 Task: Change the ScreenTip style in Outlook to 'Don't show ScreenTips'.
Action: Mouse moved to (44, 24)
Screenshot: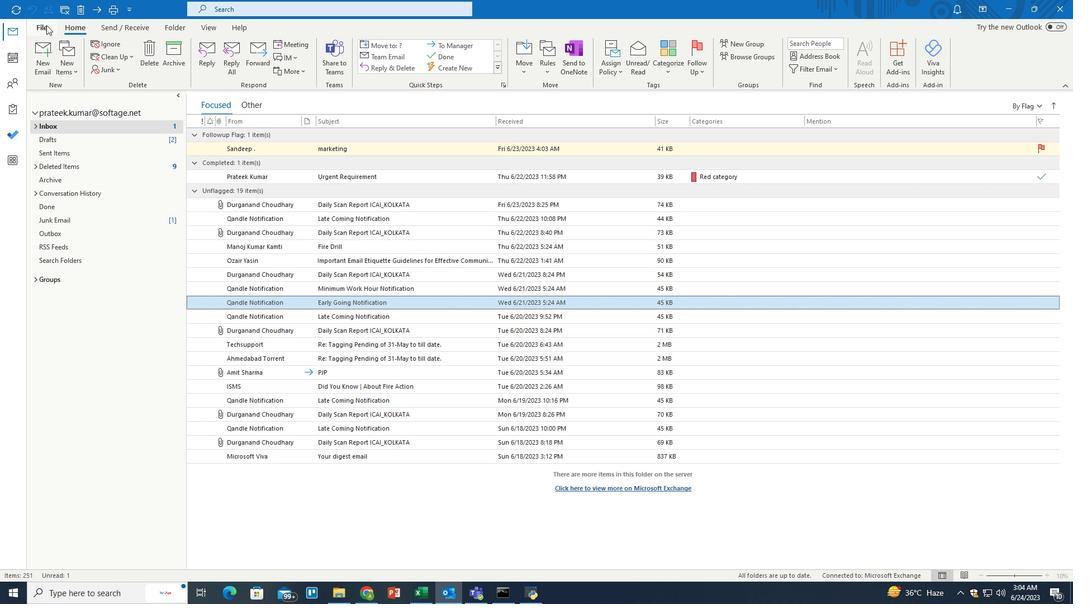
Action: Mouse pressed left at (44, 24)
Screenshot: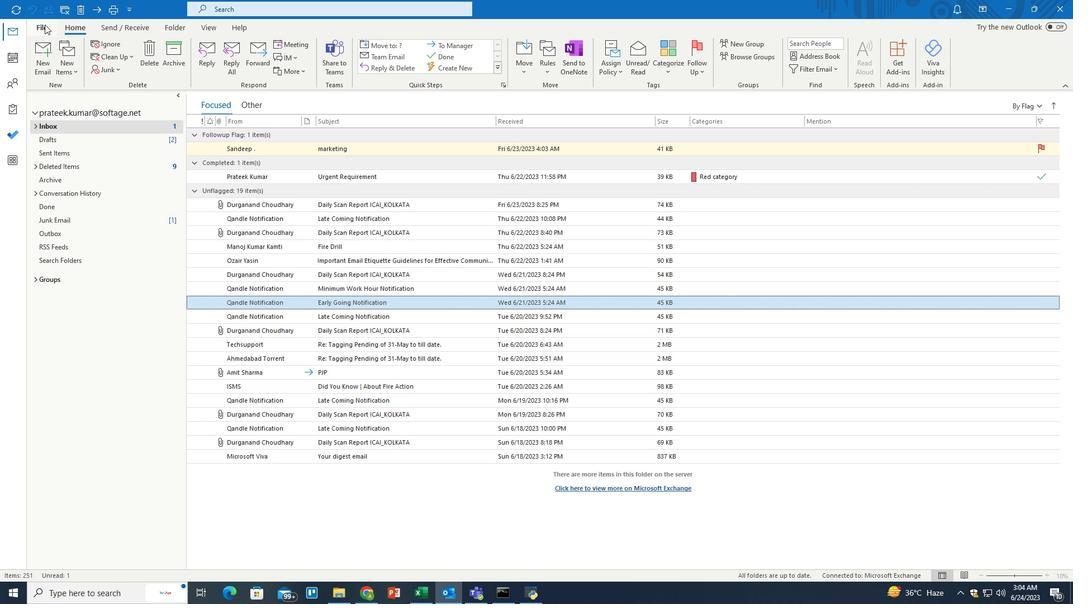 
Action: Mouse moved to (31, 534)
Screenshot: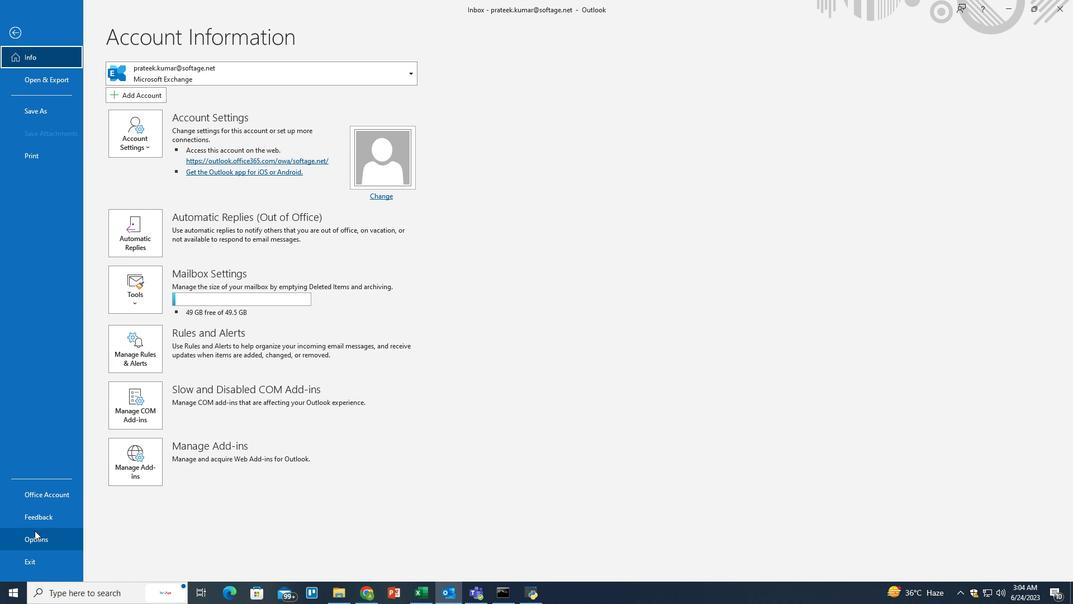 
Action: Mouse pressed left at (31, 534)
Screenshot: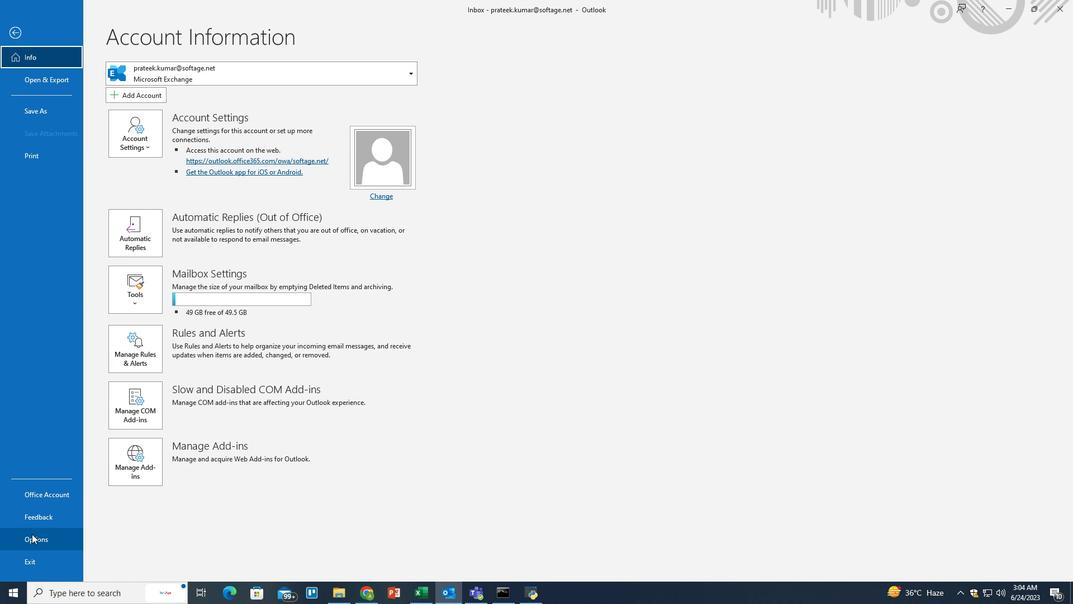 
Action: Mouse moved to (452, 230)
Screenshot: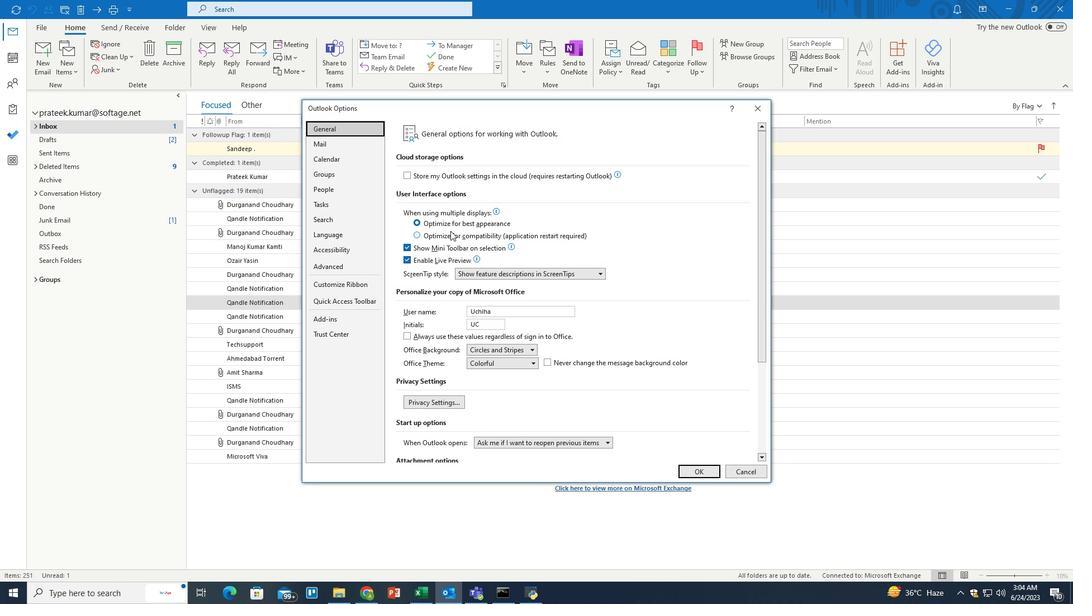 
Action: Mouse scrolled (452, 230) with delta (0, 0)
Screenshot: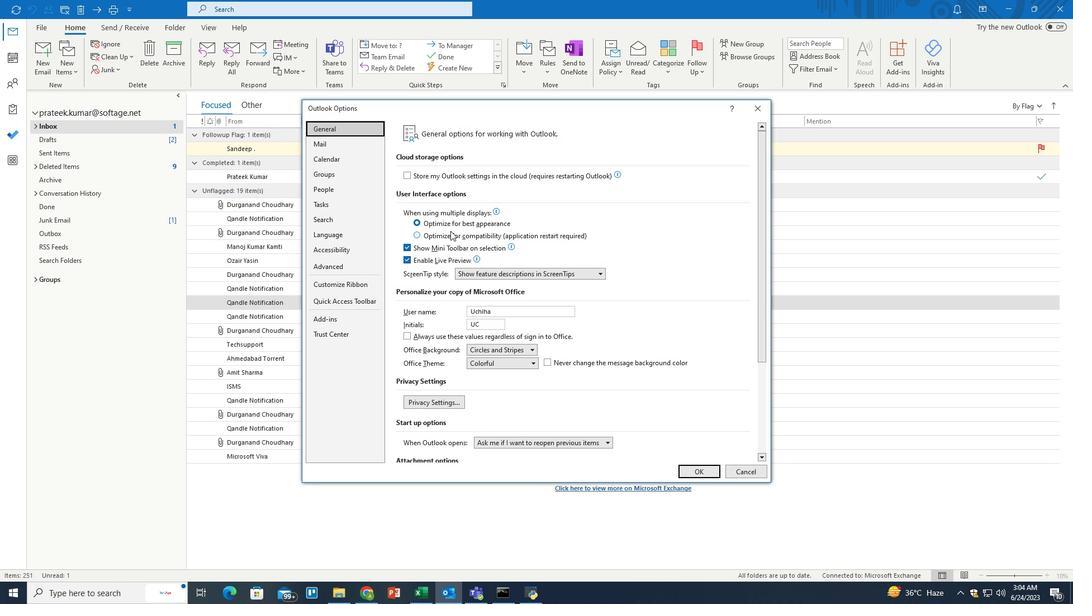 
Action: Mouse scrolled (452, 230) with delta (0, 0)
Screenshot: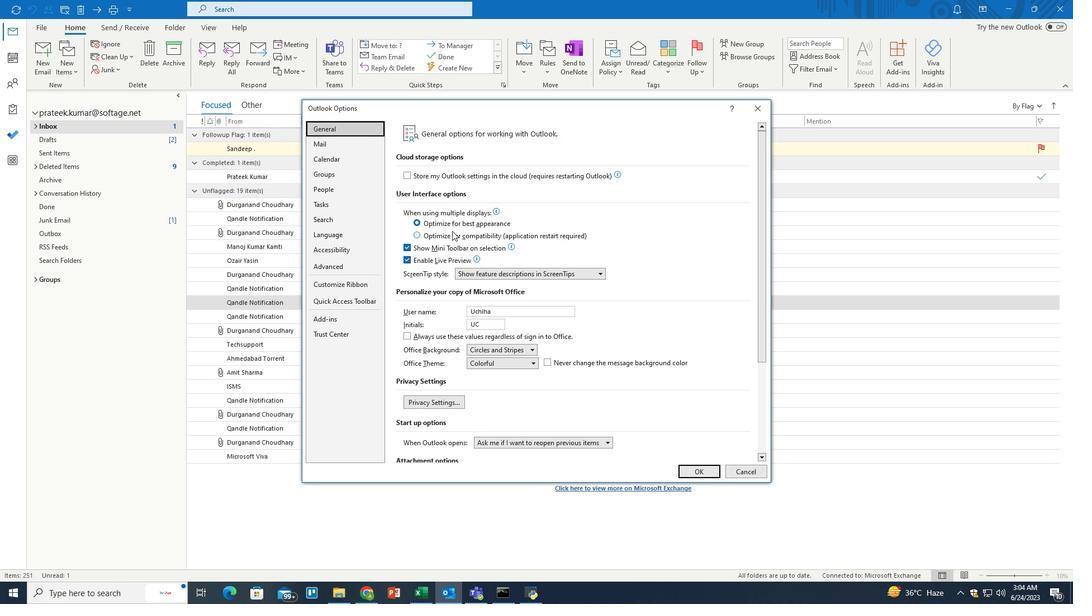 
Action: Mouse scrolled (452, 230) with delta (0, 0)
Screenshot: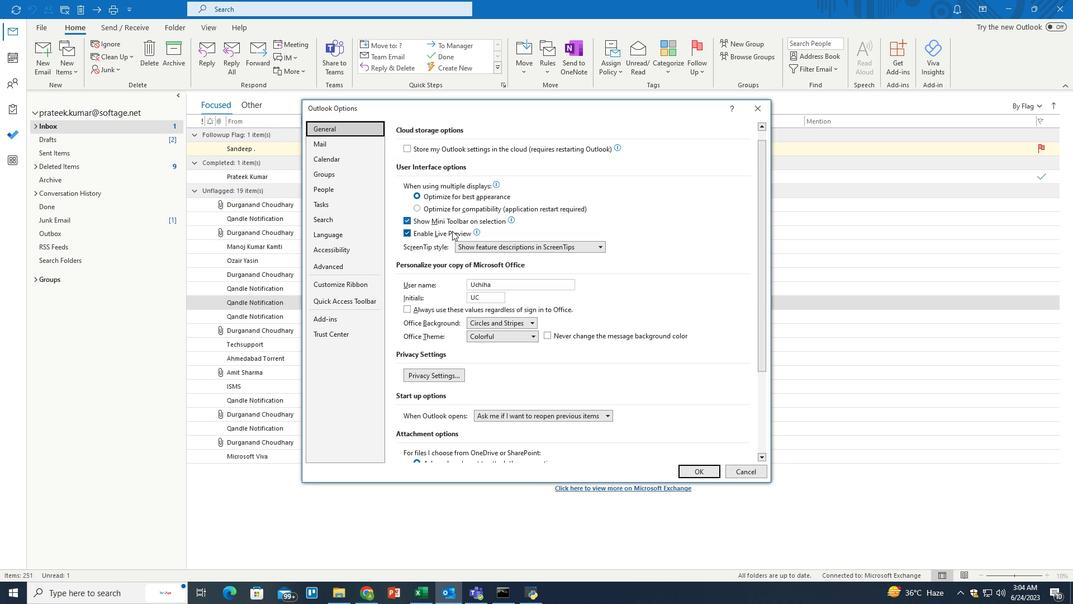
Action: Mouse scrolled (452, 230) with delta (0, 0)
Screenshot: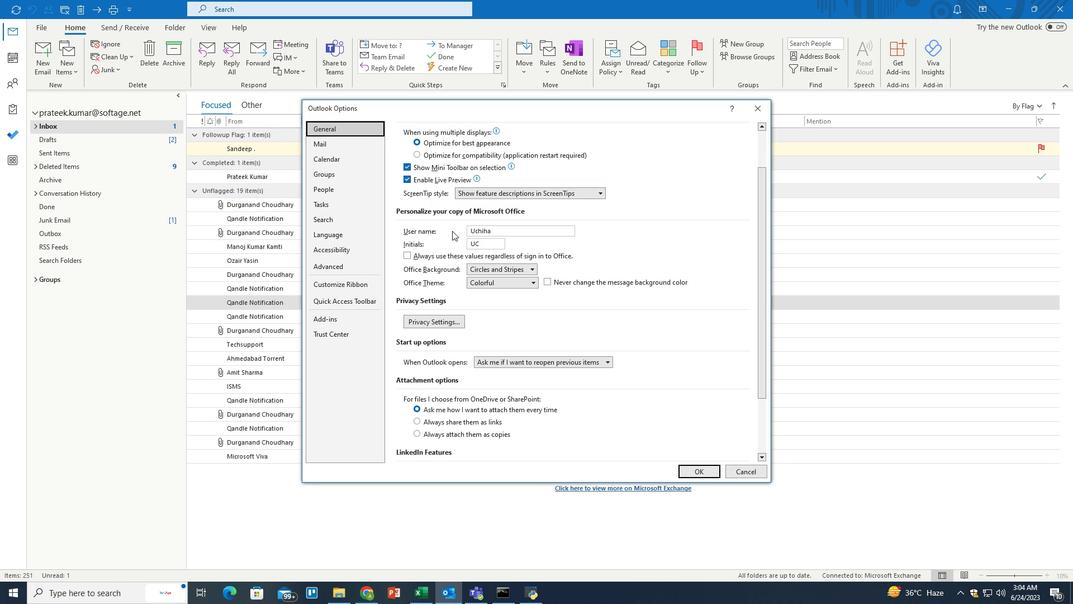 
Action: Mouse scrolled (452, 230) with delta (0, 0)
Screenshot: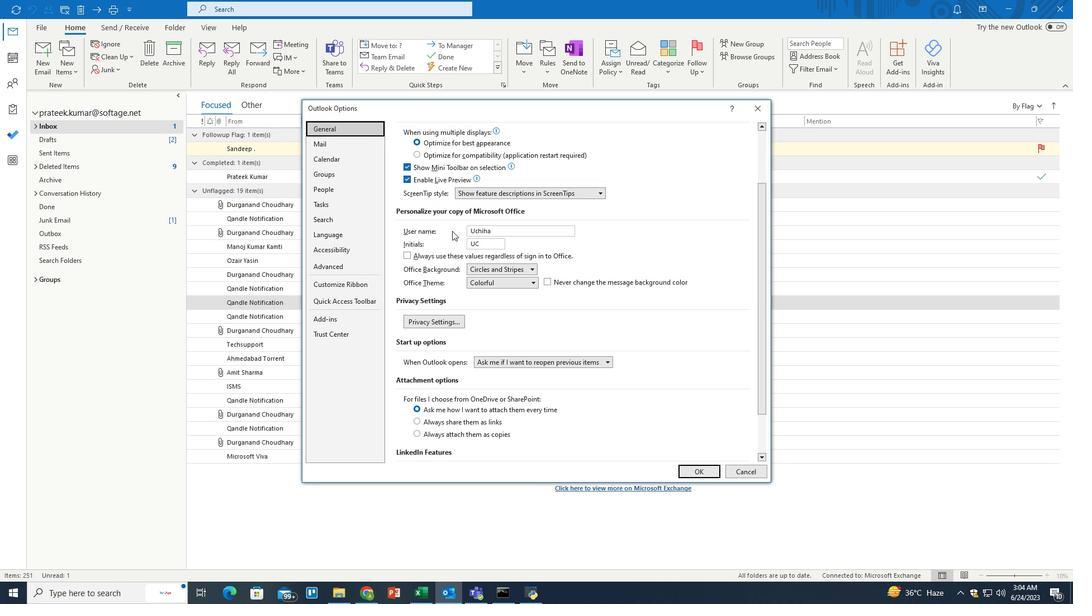
Action: Mouse scrolled (452, 230) with delta (0, 0)
Screenshot: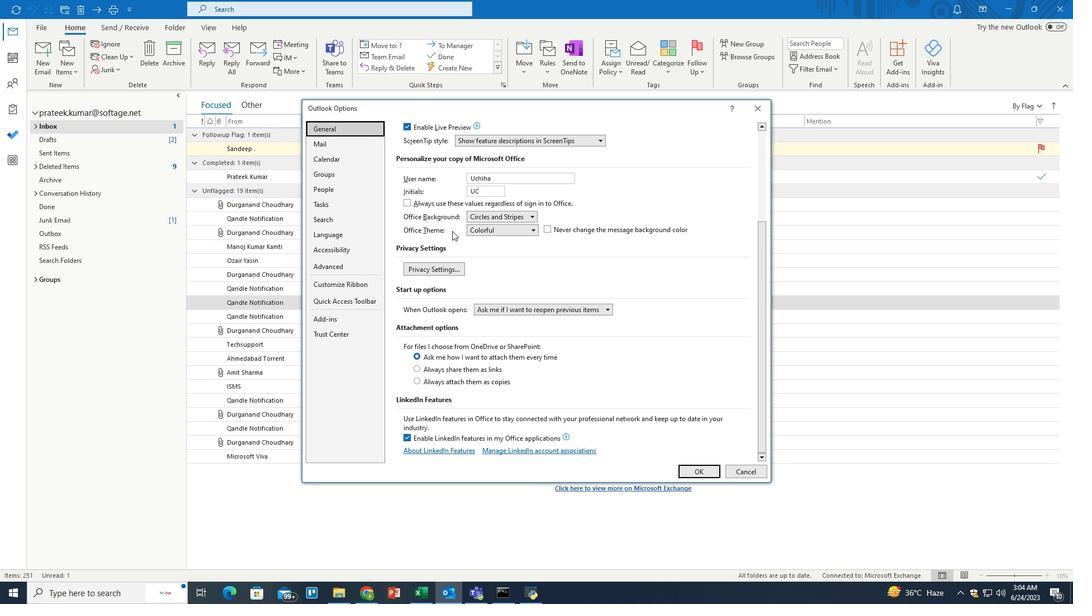 
Action: Mouse scrolled (452, 230) with delta (0, 0)
Screenshot: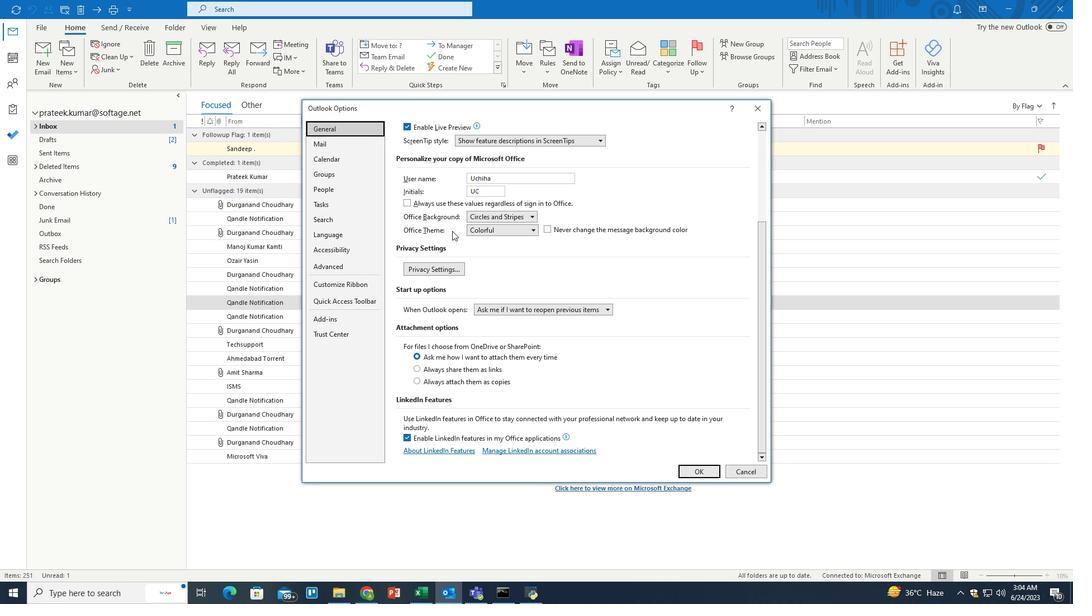 
Action: Mouse scrolled (452, 230) with delta (0, 0)
Screenshot: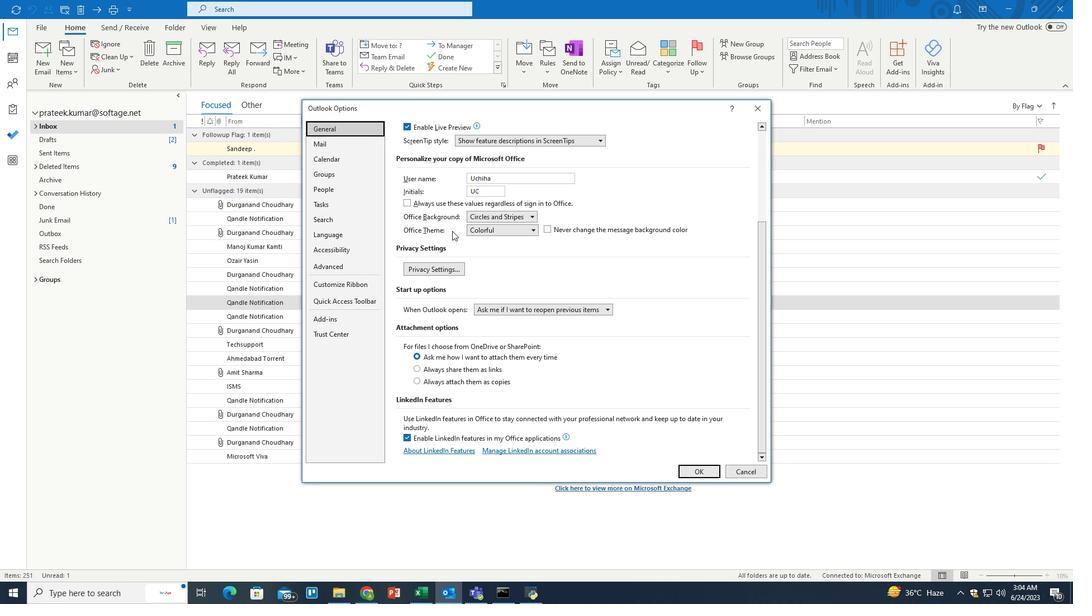 
Action: Mouse moved to (604, 135)
Screenshot: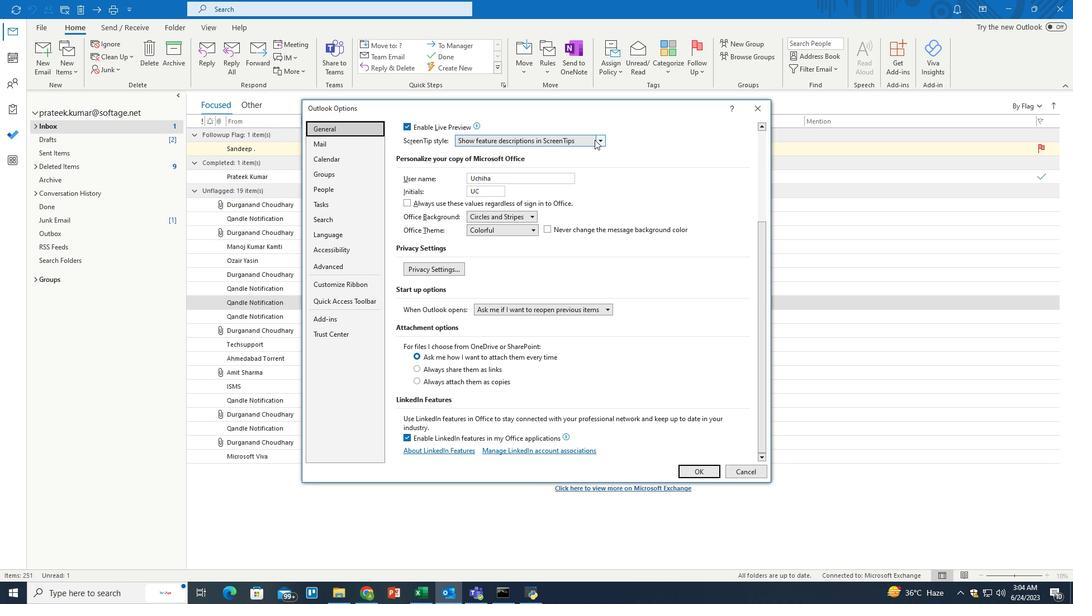 
Action: Mouse pressed left at (604, 135)
Screenshot: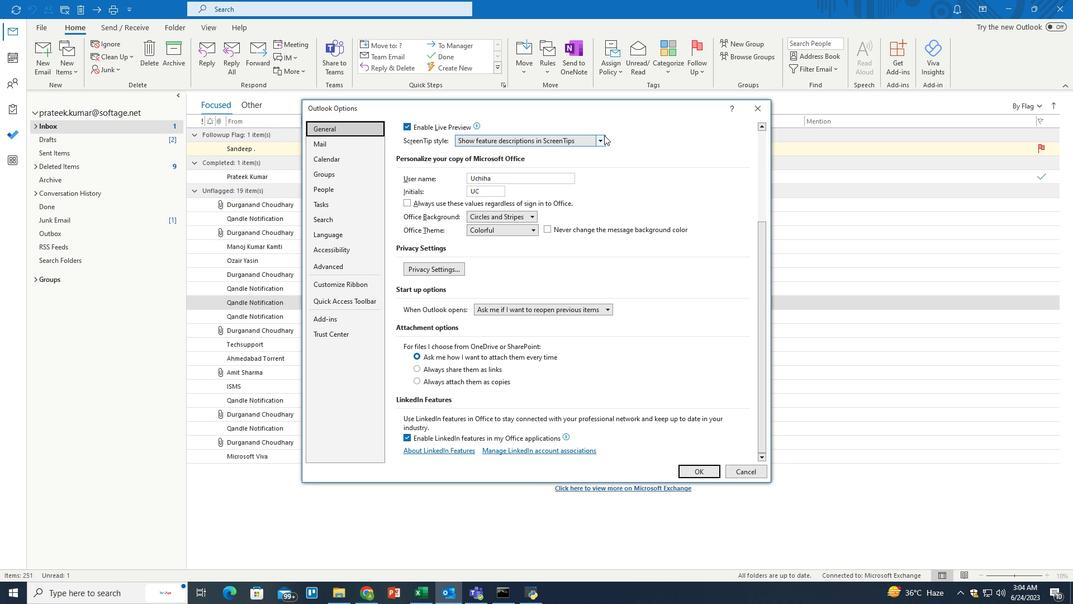 
Action: Mouse moved to (532, 173)
Screenshot: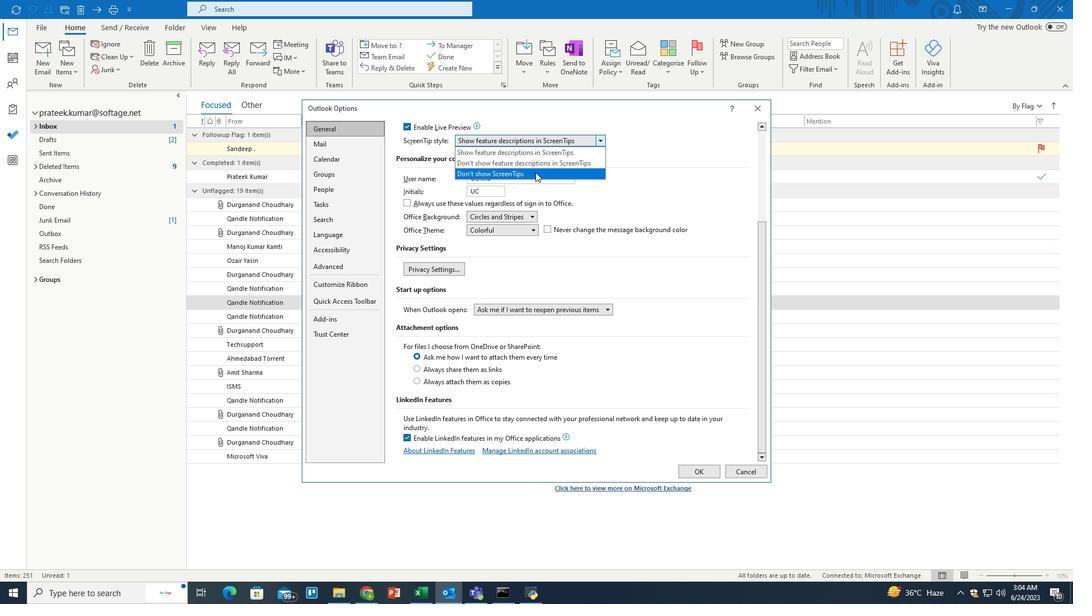 
Action: Mouse pressed left at (532, 173)
Screenshot: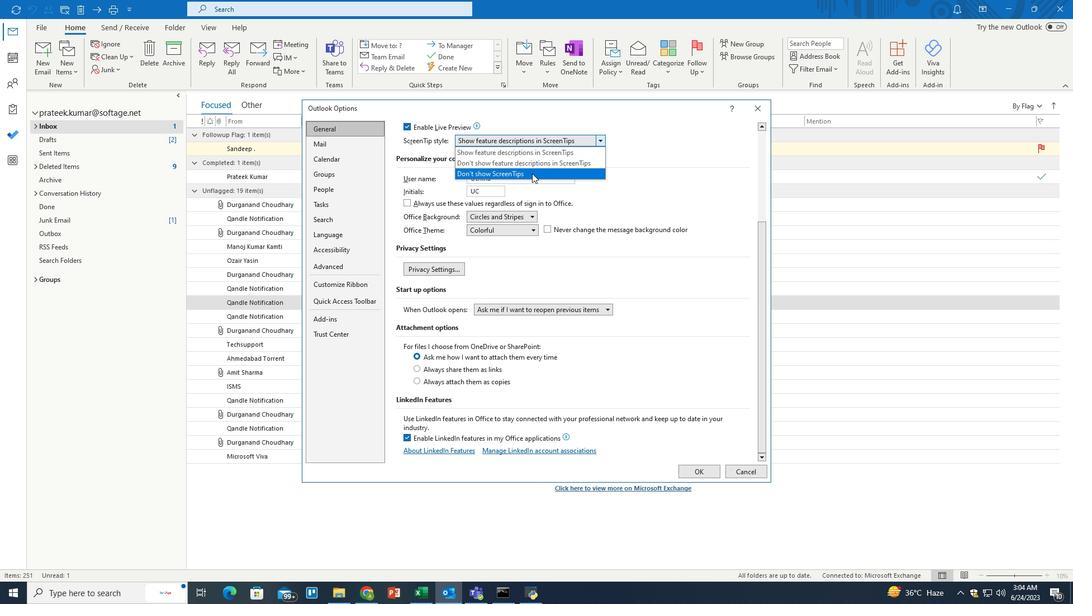
Action: Mouse moved to (704, 469)
Screenshot: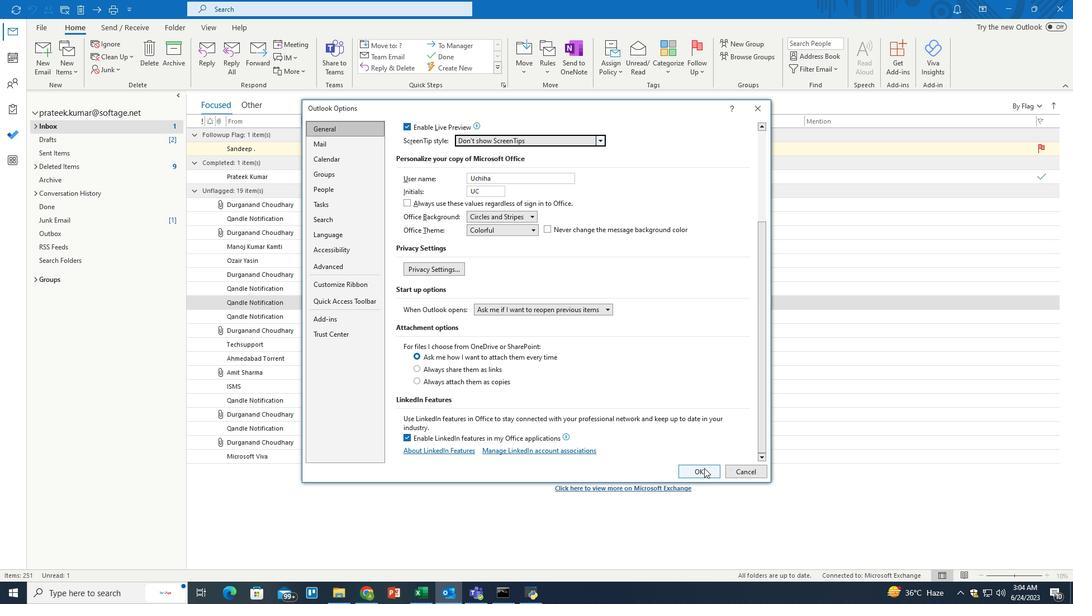 
Action: Mouse pressed left at (704, 469)
Screenshot: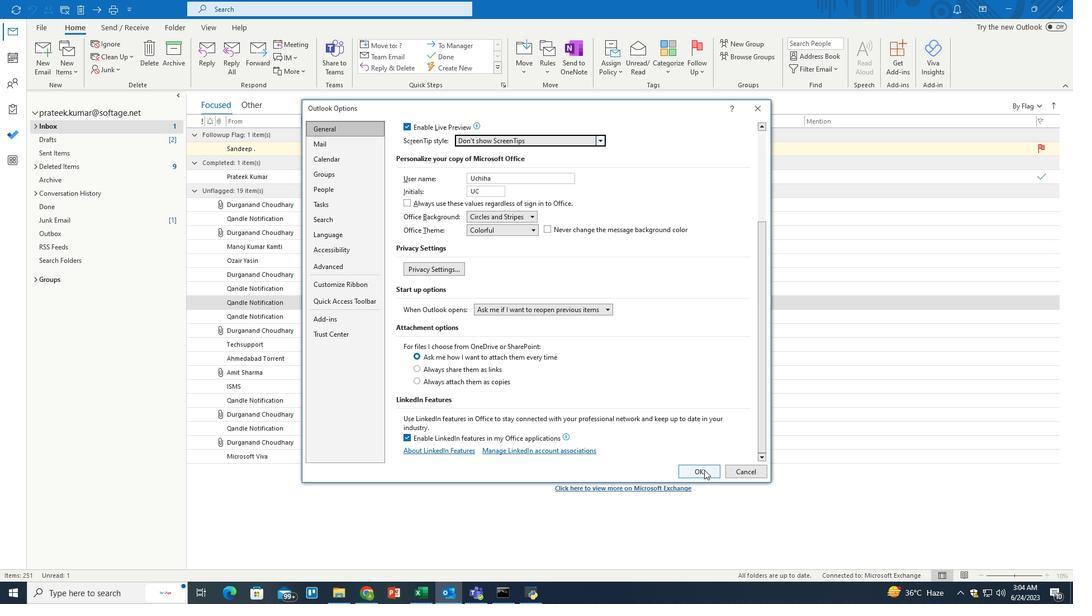 
Action: Mouse moved to (565, 286)
Screenshot: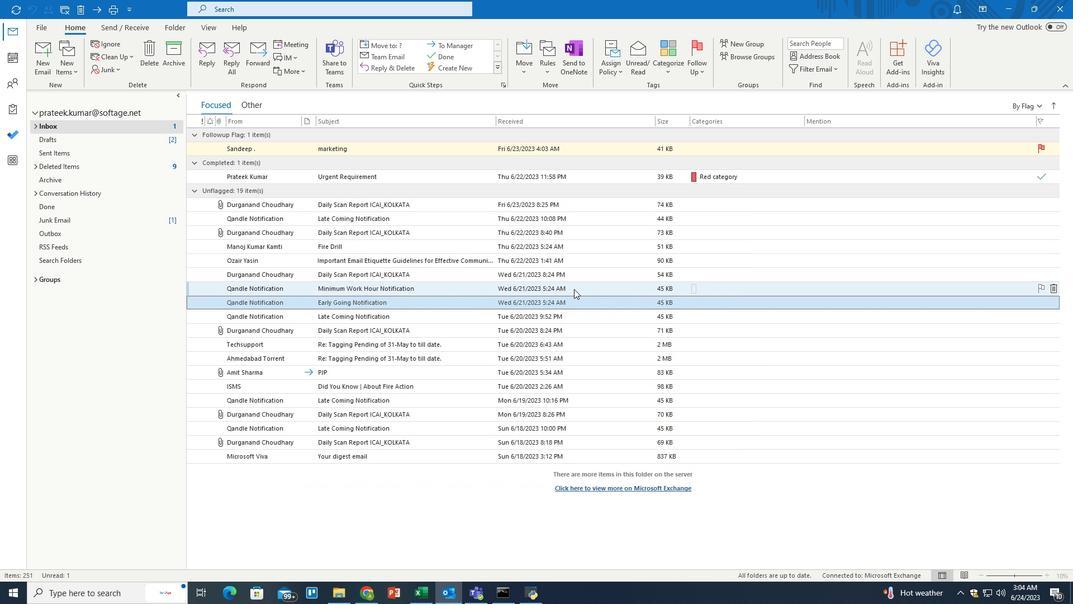 
